 Task: Manage all the background jobs
Action: Mouse moved to (118, 234)
Screenshot: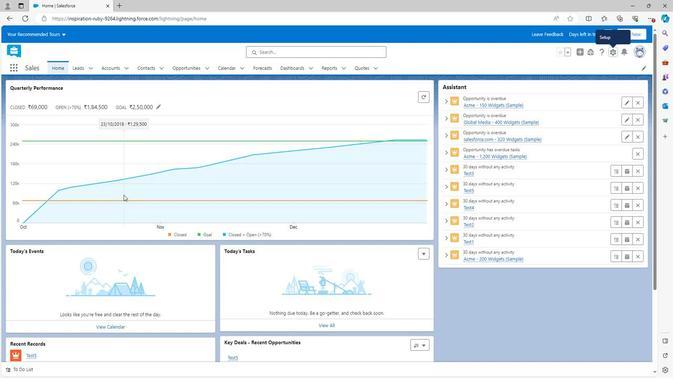 
Action: Mouse scrolled (118, 234) with delta (0, 0)
Screenshot: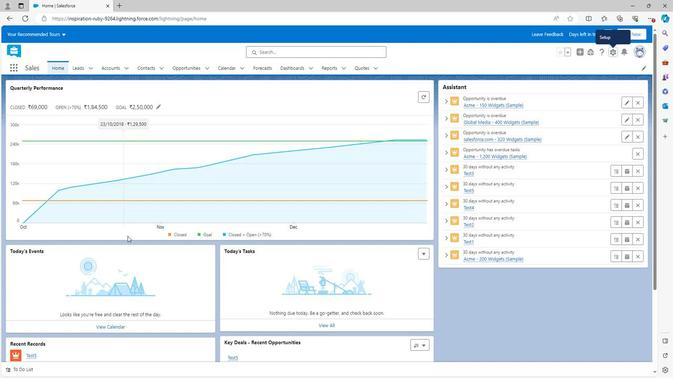 
Action: Mouse scrolled (118, 234) with delta (0, 0)
Screenshot: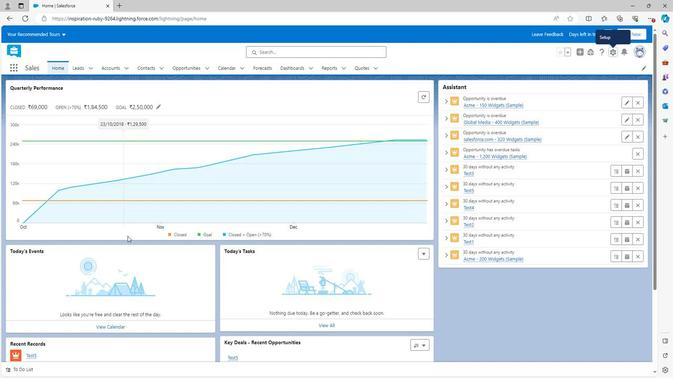 
Action: Mouse scrolled (118, 234) with delta (0, 0)
Screenshot: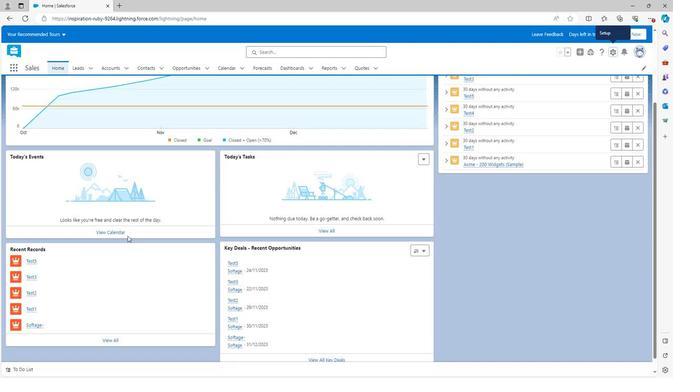
Action: Mouse scrolled (118, 234) with delta (0, 0)
Screenshot: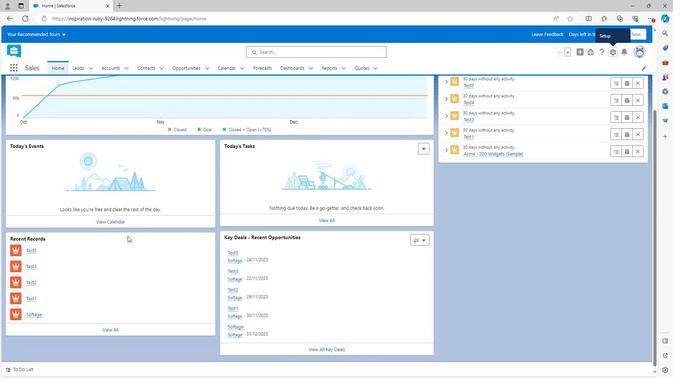 
Action: Mouse scrolled (118, 234) with delta (0, 0)
Screenshot: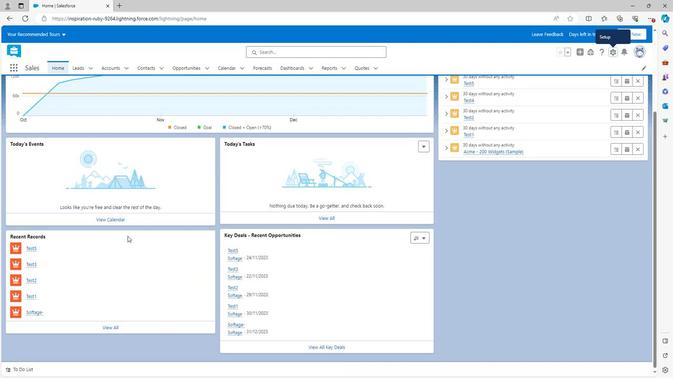 
Action: Mouse scrolled (118, 234) with delta (0, 0)
Screenshot: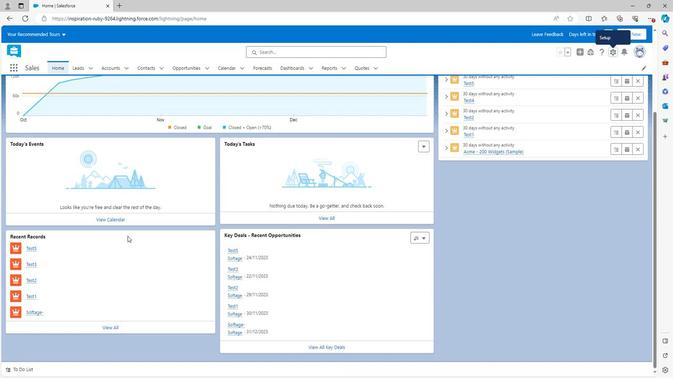 
Action: Mouse scrolled (118, 234) with delta (0, 0)
Screenshot: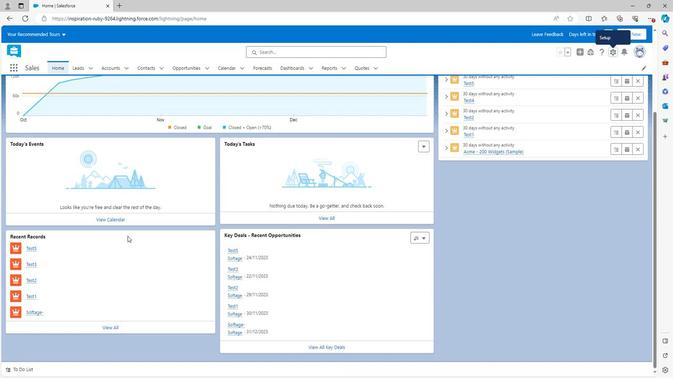 
Action: Mouse scrolled (118, 234) with delta (0, 0)
Screenshot: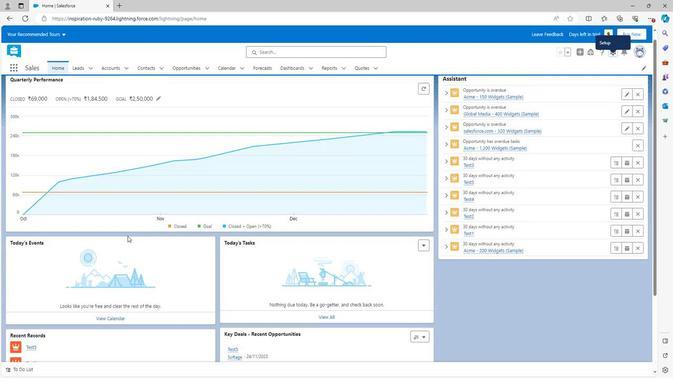 
Action: Mouse scrolled (118, 234) with delta (0, 0)
Screenshot: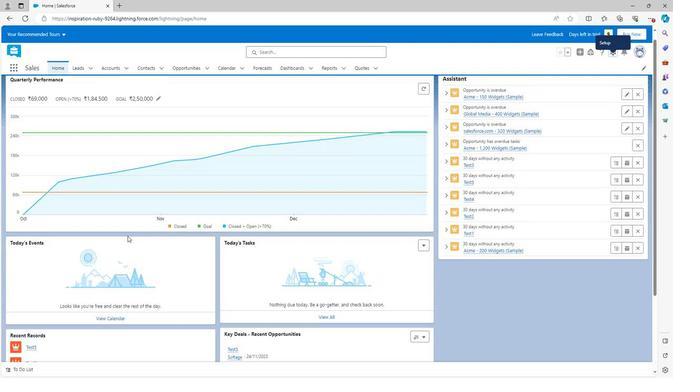
Action: Mouse scrolled (118, 234) with delta (0, 0)
Screenshot: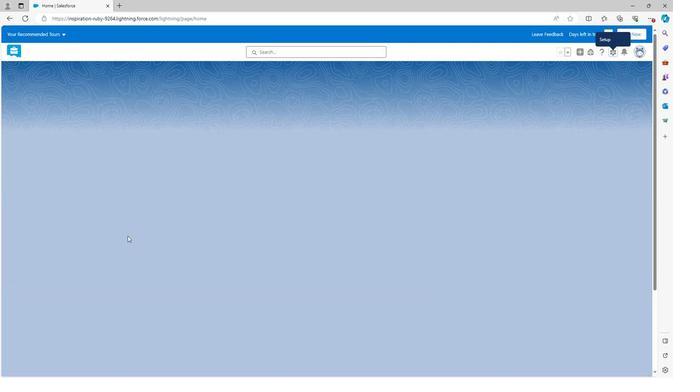 
Action: Mouse moved to (574, 46)
Screenshot: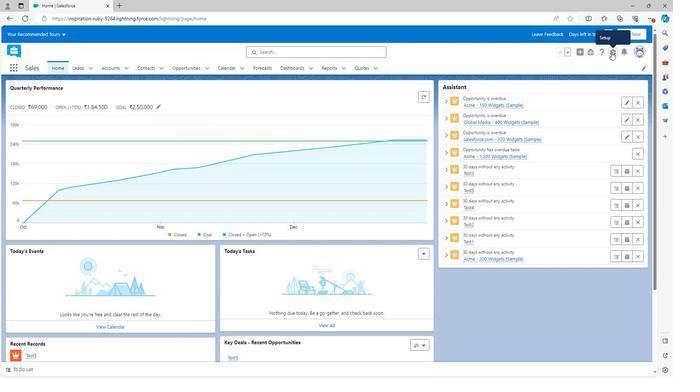 
Action: Mouse pressed left at (574, 46)
Screenshot: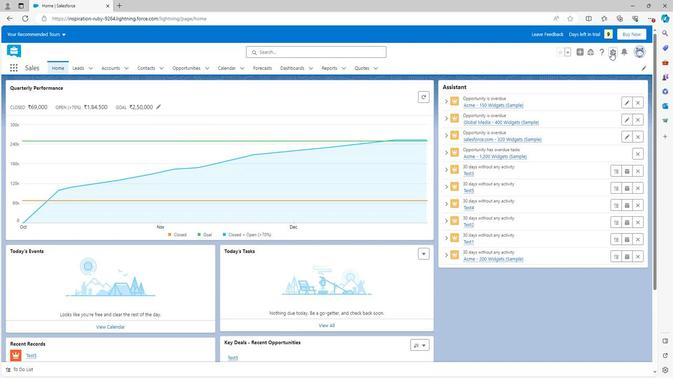 
Action: Mouse moved to (549, 64)
Screenshot: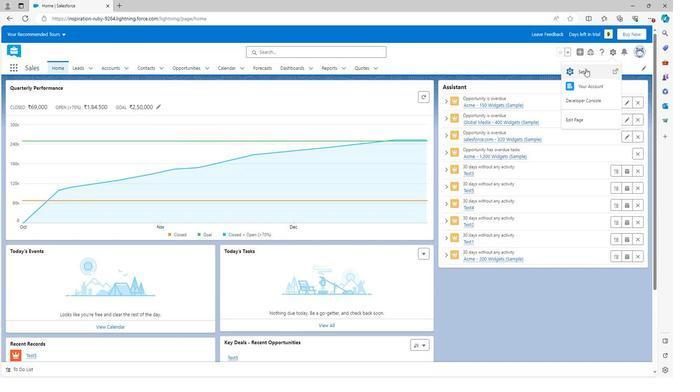 
Action: Mouse pressed left at (549, 64)
Screenshot: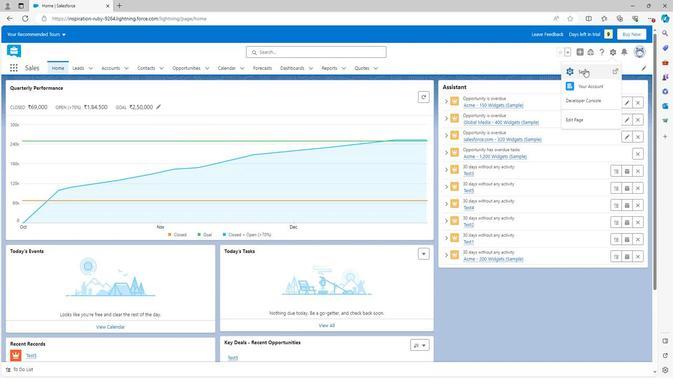 
Action: Mouse moved to (8, 260)
Screenshot: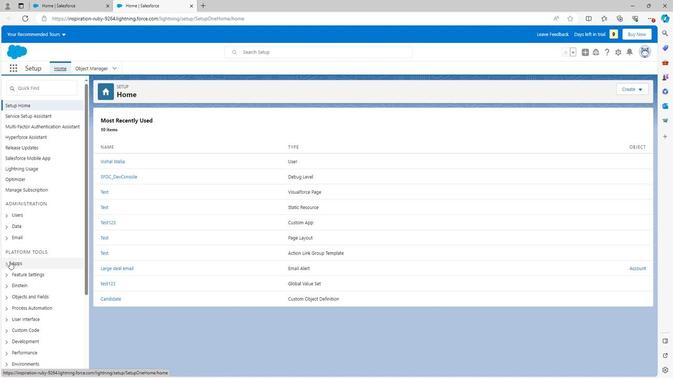 
Action: Mouse scrolled (8, 260) with delta (0, 0)
Screenshot: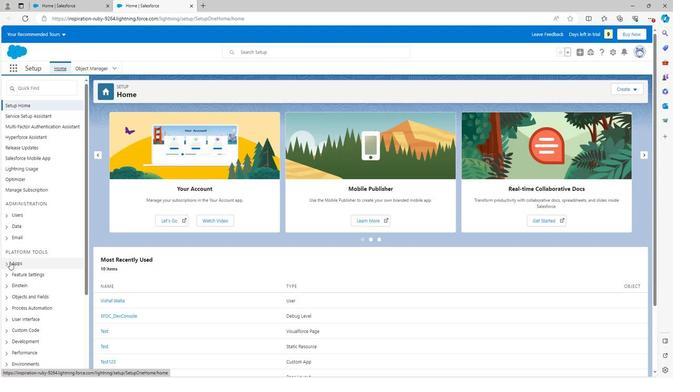 
Action: Mouse scrolled (8, 260) with delta (0, 0)
Screenshot: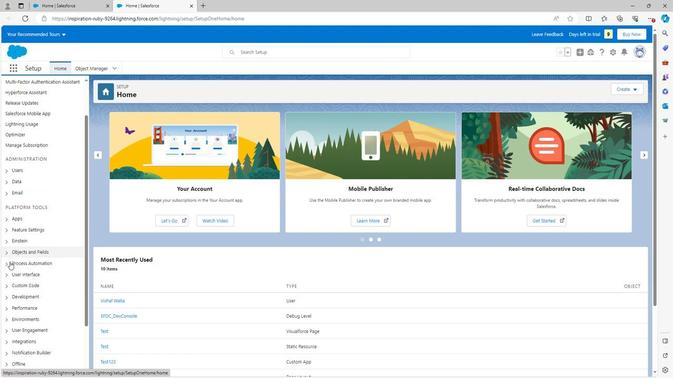
Action: Mouse scrolled (8, 260) with delta (0, 0)
Screenshot: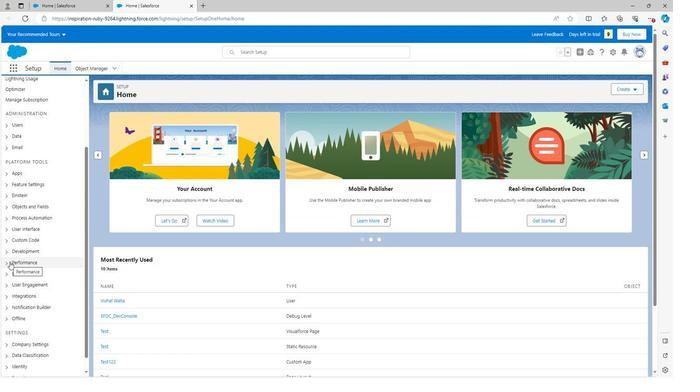 
Action: Mouse moved to (4, 259)
Screenshot: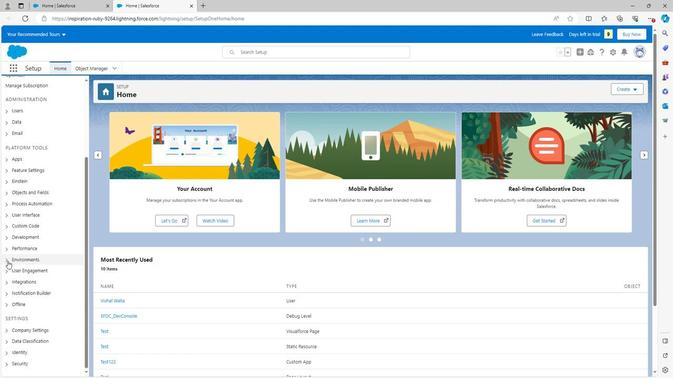 
Action: Mouse pressed left at (4, 259)
Screenshot: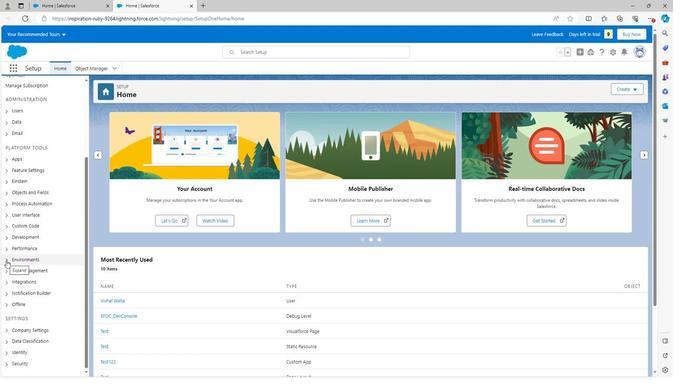 
Action: Mouse moved to (12, 292)
Screenshot: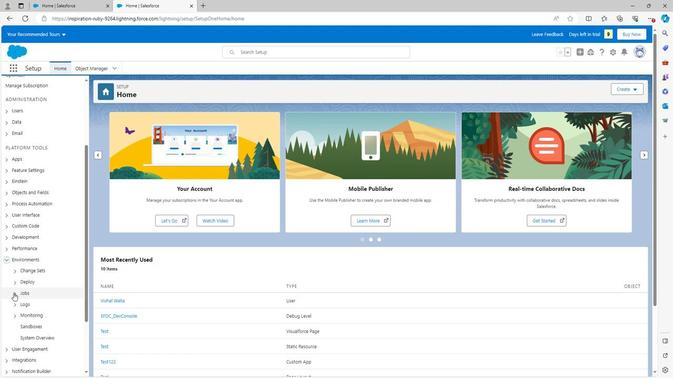 
Action: Mouse pressed left at (12, 292)
Screenshot: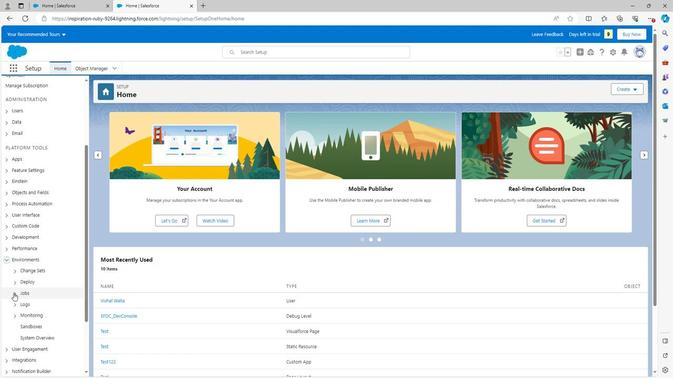 
Action: Mouse moved to (35, 325)
Screenshot: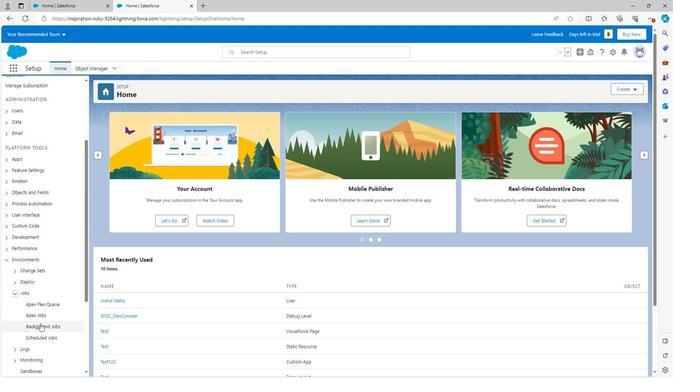 
Action: Mouse pressed left at (35, 325)
Screenshot: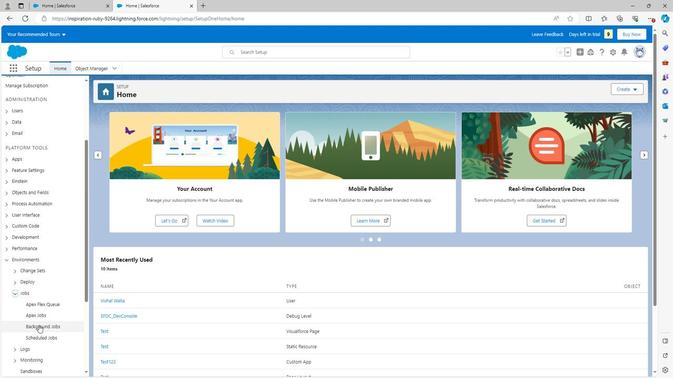 
Action: Mouse moved to (368, 313)
Screenshot: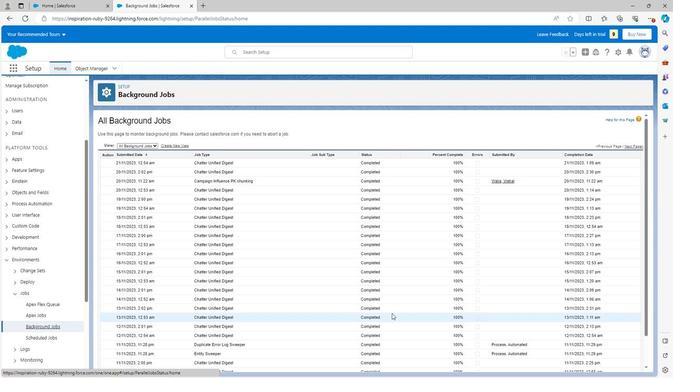 
Action: Mouse scrolled (368, 312) with delta (0, 0)
Screenshot: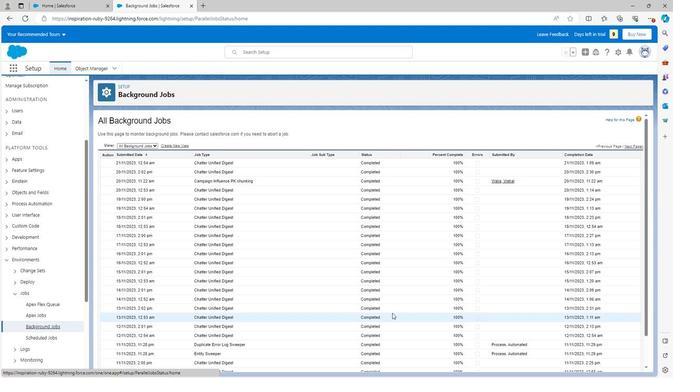 
Action: Mouse scrolled (368, 312) with delta (0, 0)
Screenshot: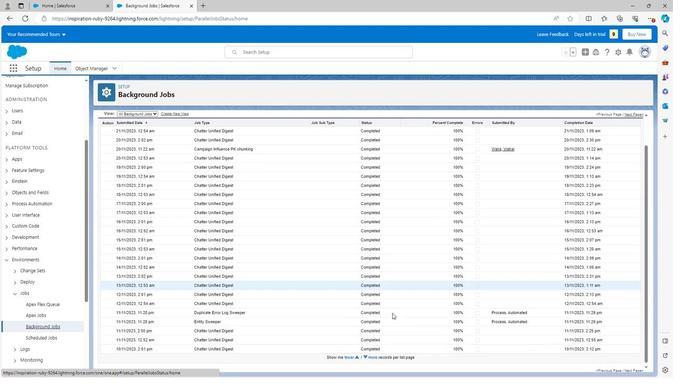 
Action: Mouse scrolled (368, 312) with delta (0, 0)
Screenshot: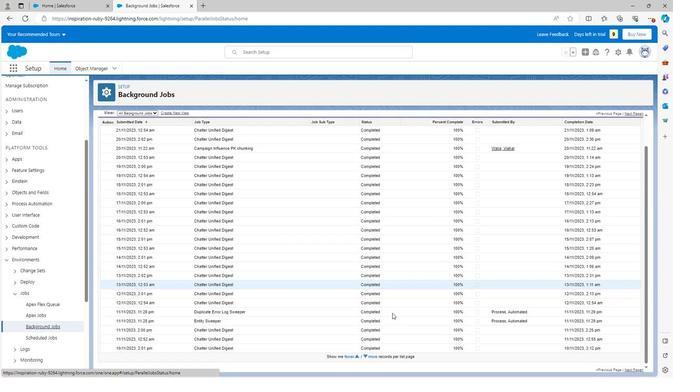 
Action: Mouse moved to (368, 312)
Screenshot: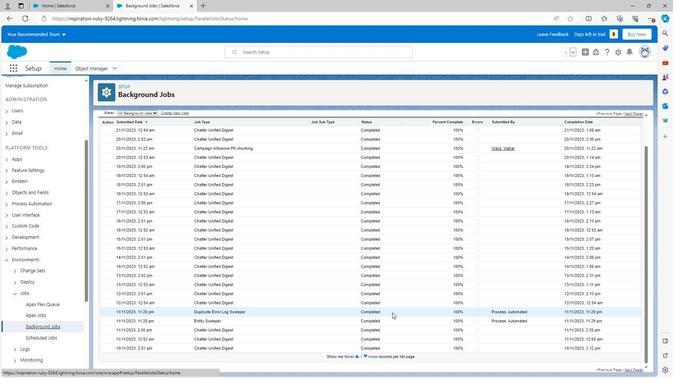 
Action: Mouse scrolled (368, 312) with delta (0, 0)
Screenshot: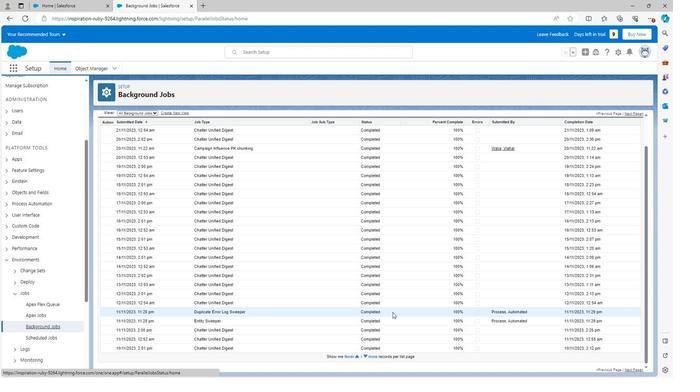 
Action: Mouse scrolled (368, 312) with delta (0, 0)
Screenshot: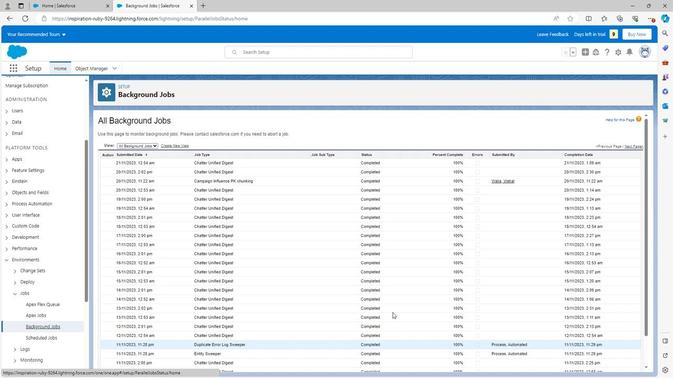 
Action: Mouse moved to (207, 198)
Screenshot: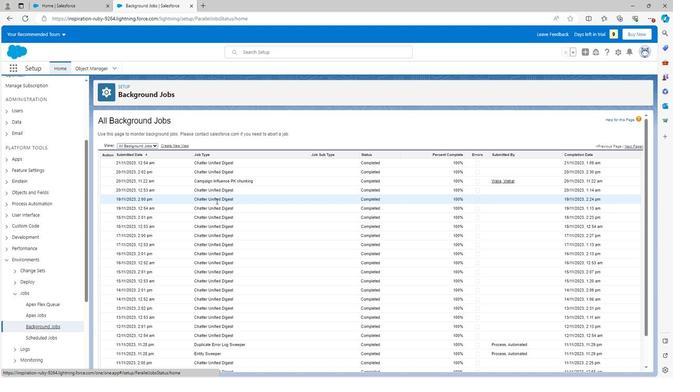 
